 Task: Apply theme luxe in current slide.
Action: Mouse moved to (475, 96)
Screenshot: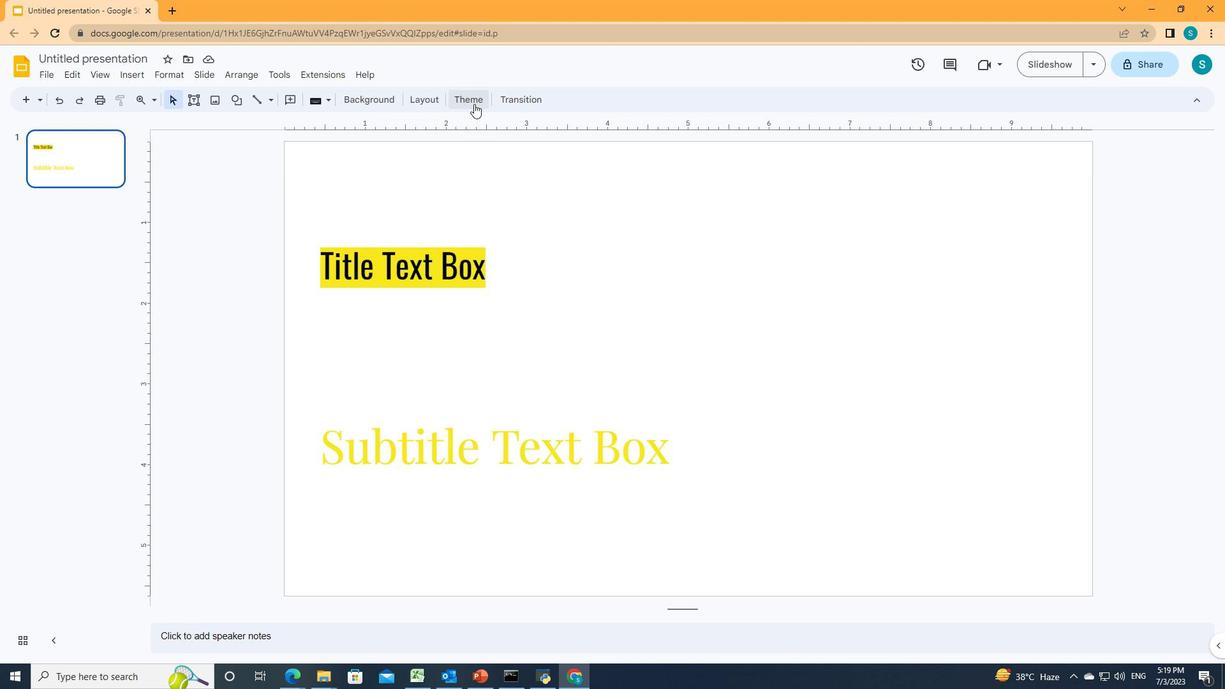 
Action: Mouse pressed left at (475, 96)
Screenshot: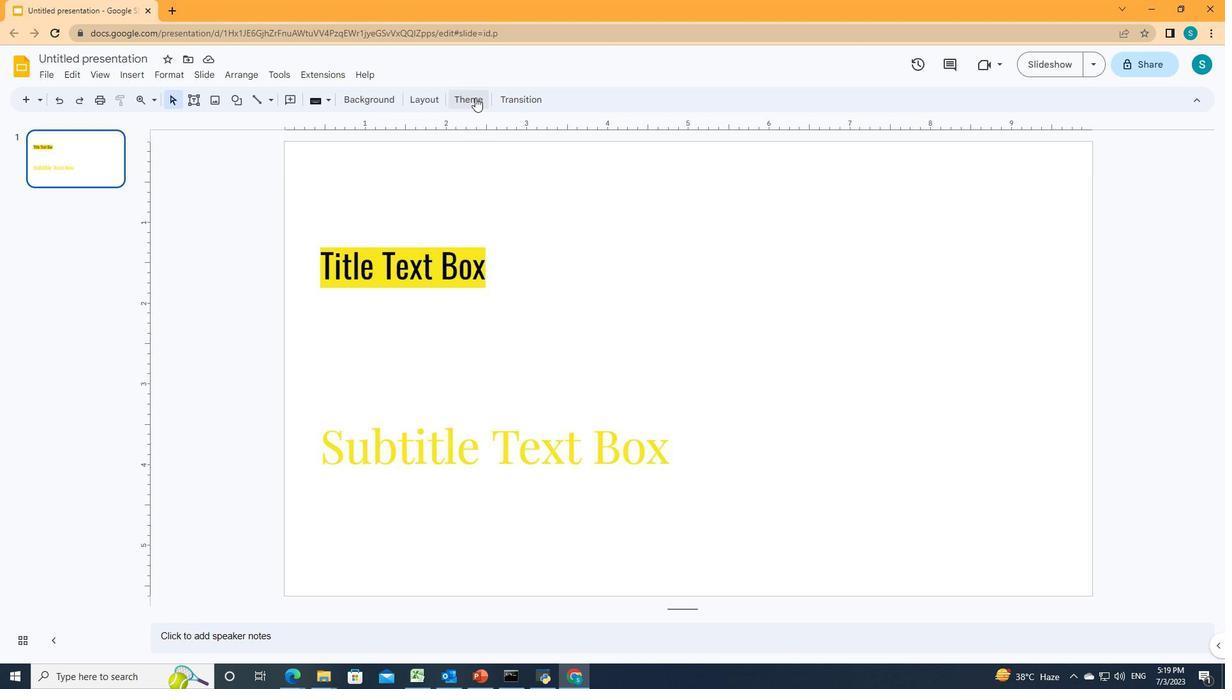 
Action: Mouse moved to (1095, 360)
Screenshot: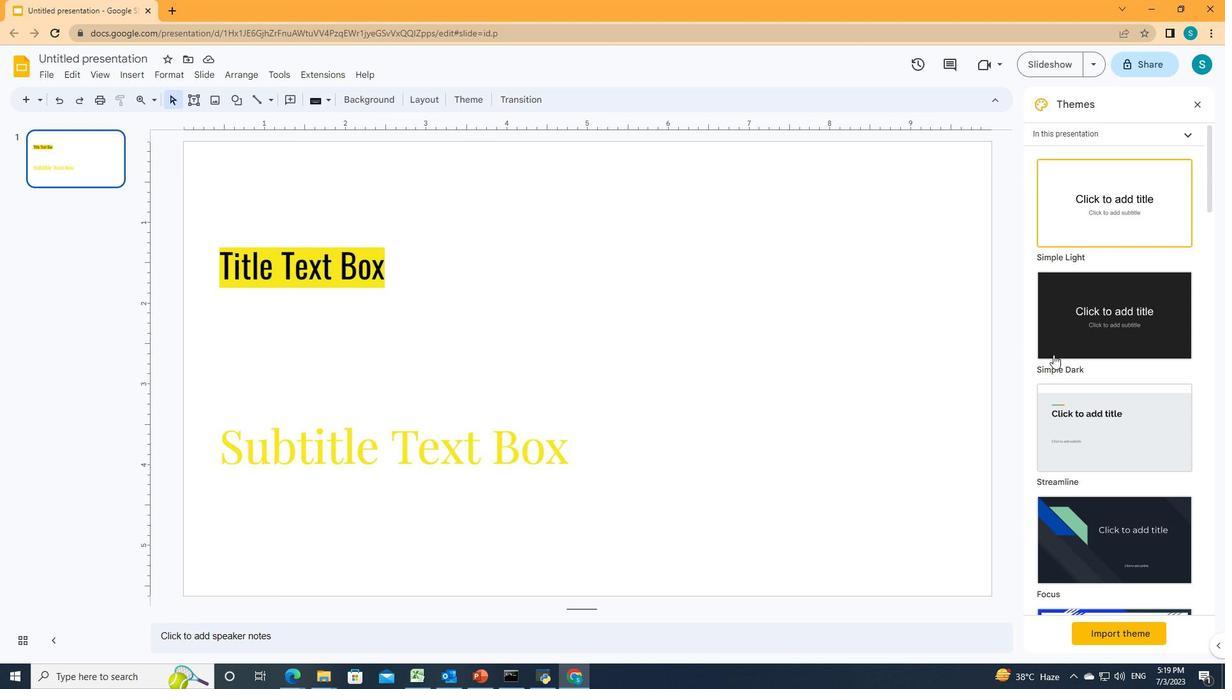 
Action: Mouse scrolled (1095, 359) with delta (0, 0)
Screenshot: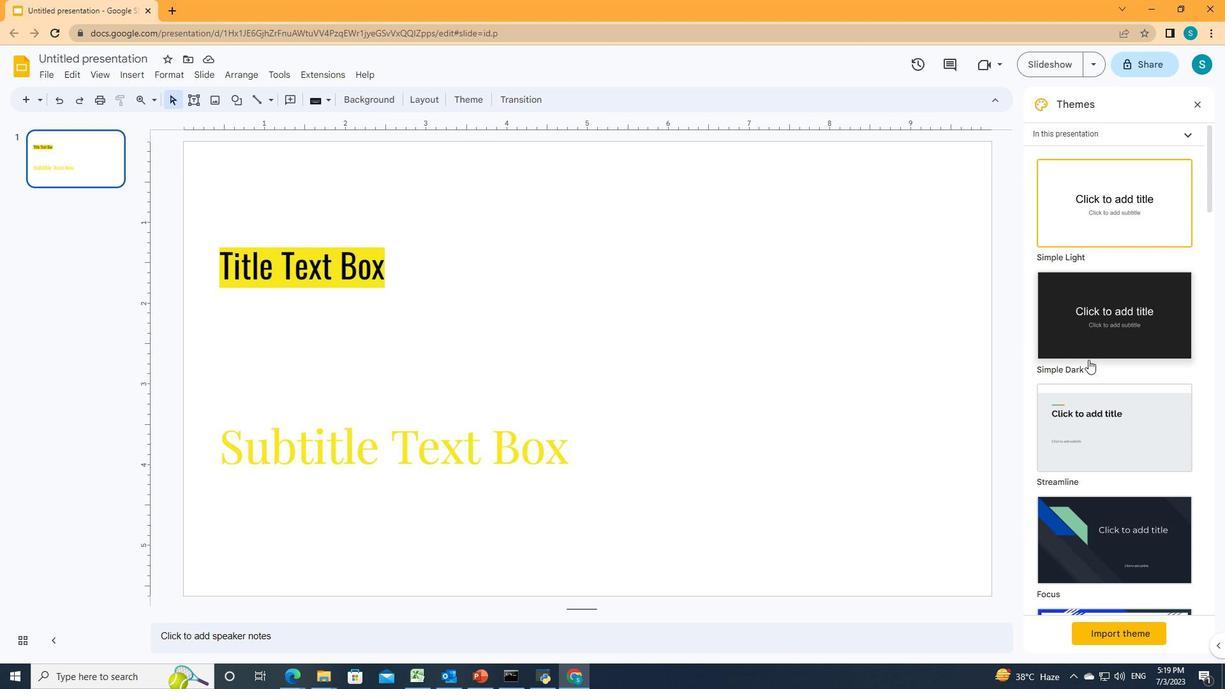 
Action: Mouse scrolled (1095, 359) with delta (0, 0)
Screenshot: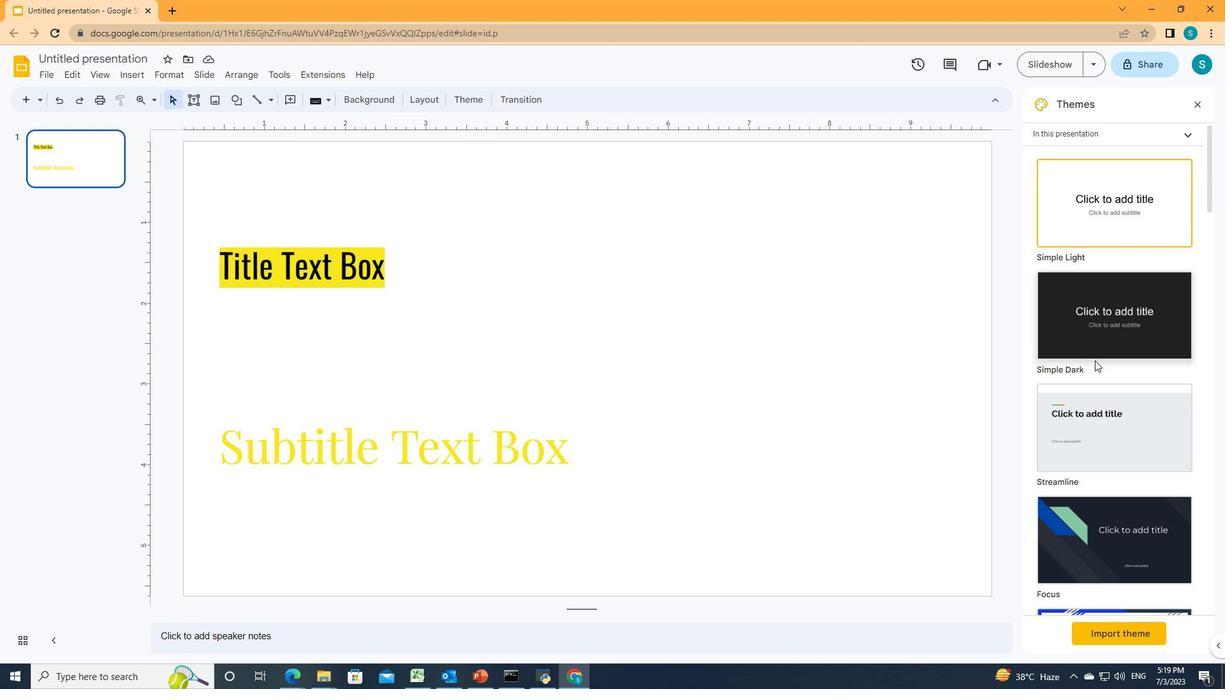 
Action: Mouse scrolled (1095, 359) with delta (0, 0)
Screenshot: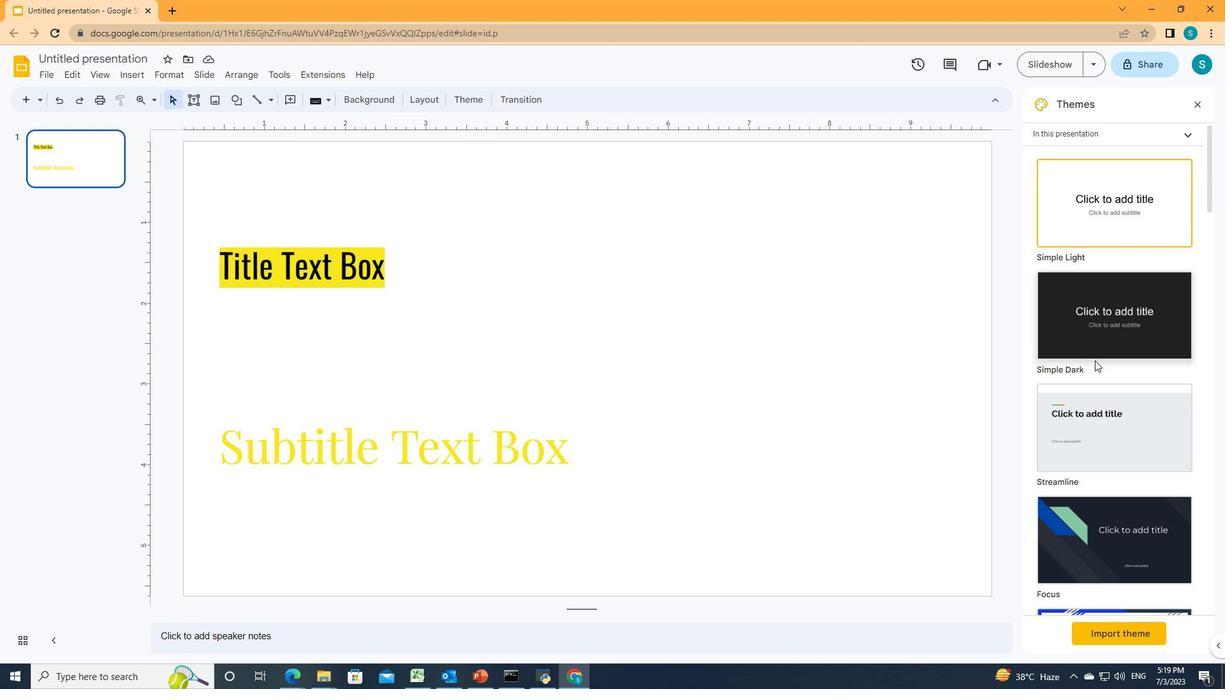 
Action: Mouse scrolled (1095, 359) with delta (0, 0)
Screenshot: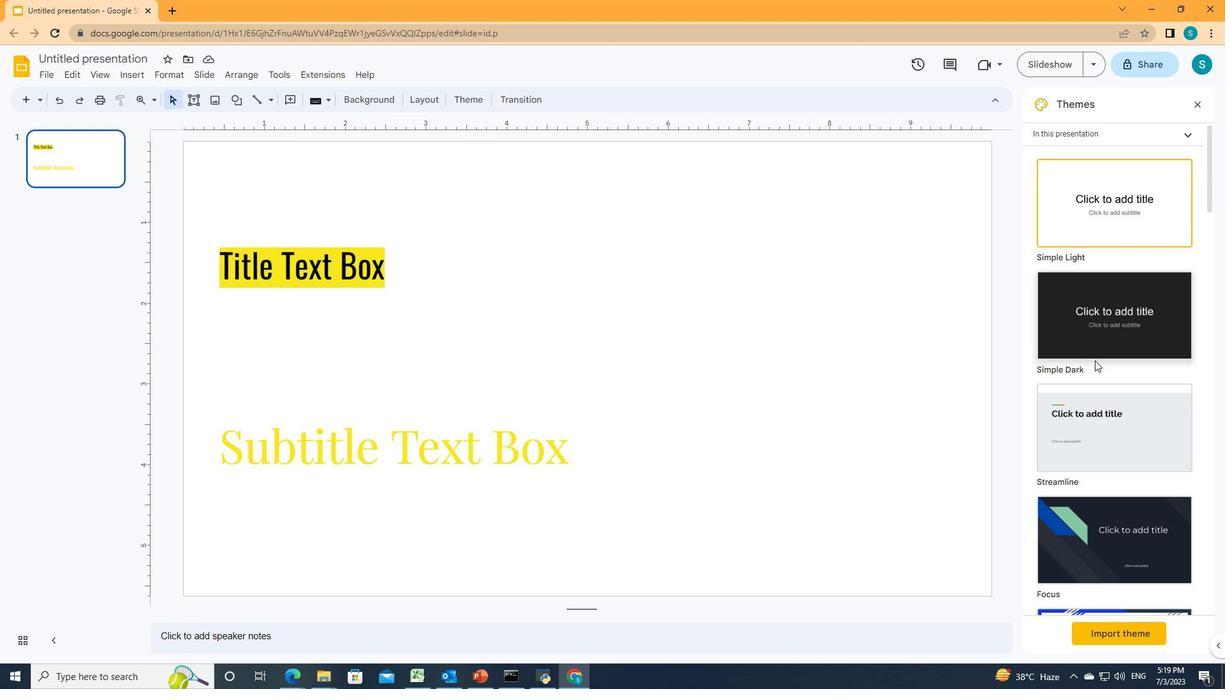 
Action: Mouse scrolled (1095, 359) with delta (0, 0)
Screenshot: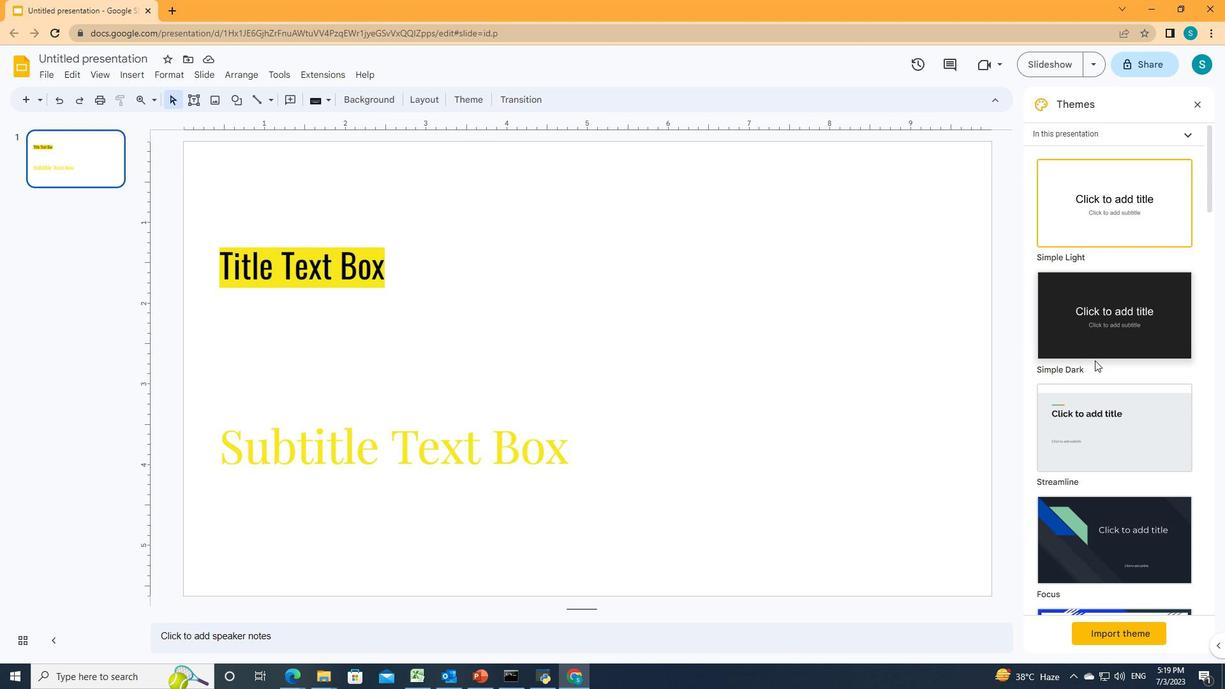 
Action: Mouse scrolled (1095, 359) with delta (0, 0)
Screenshot: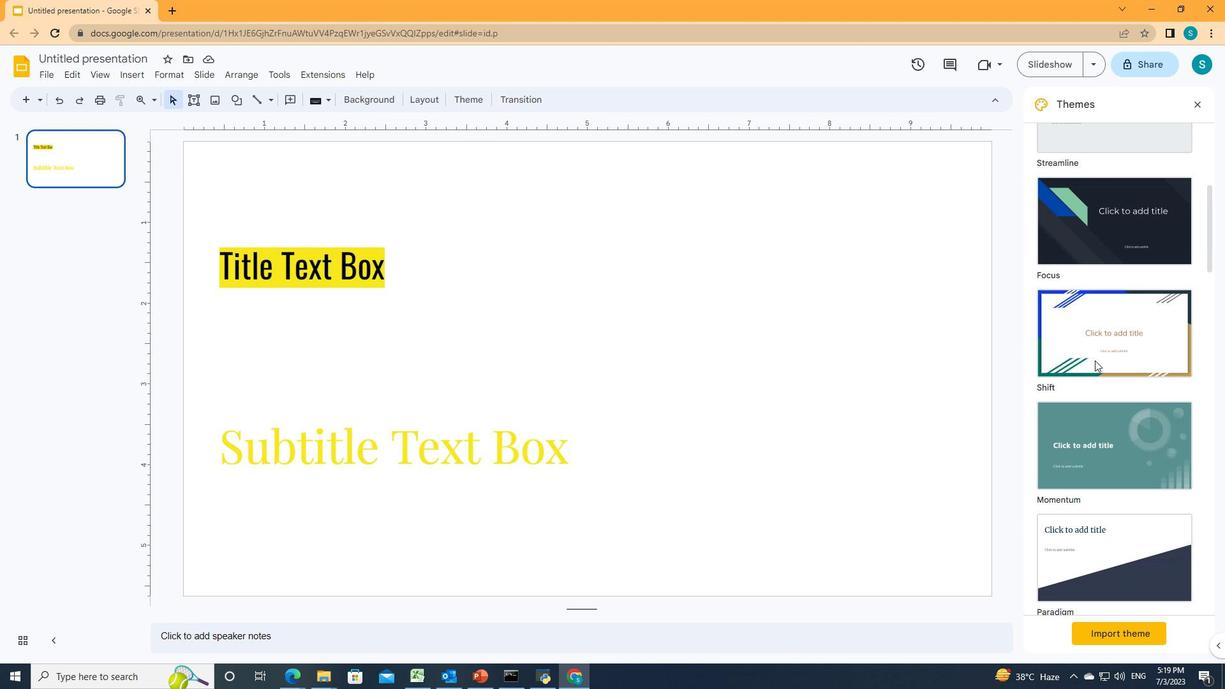 
Action: Mouse scrolled (1095, 359) with delta (0, 0)
Screenshot: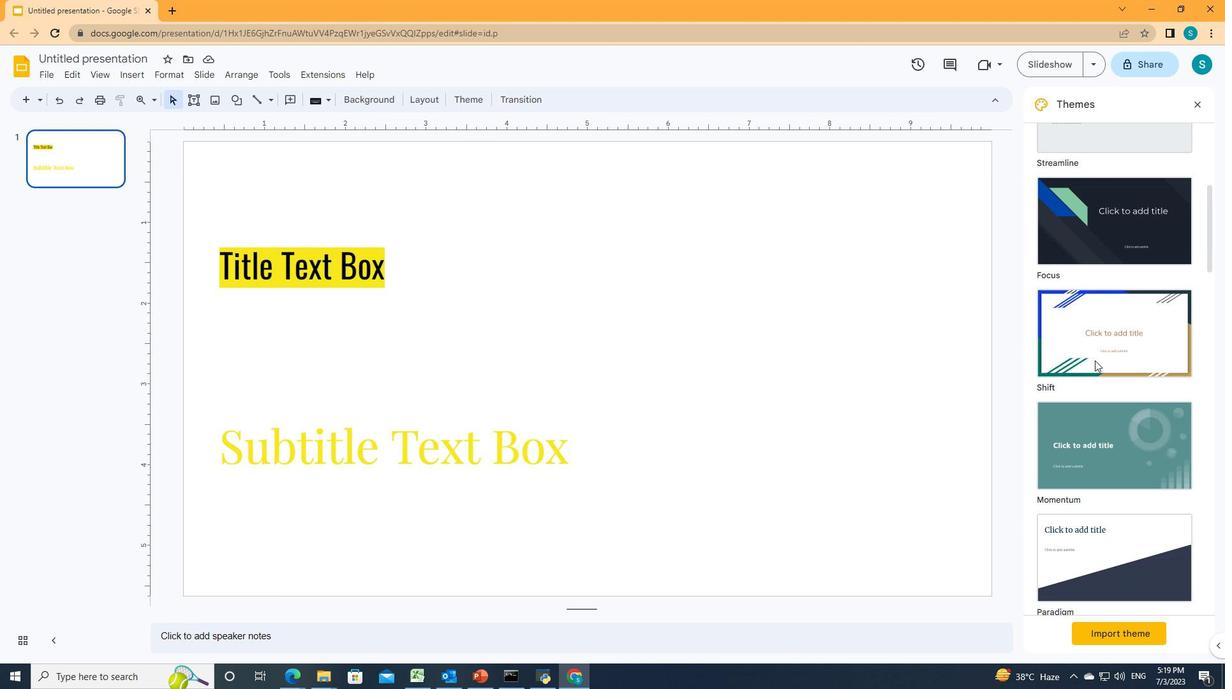 
Action: Mouse scrolled (1095, 359) with delta (0, 0)
Screenshot: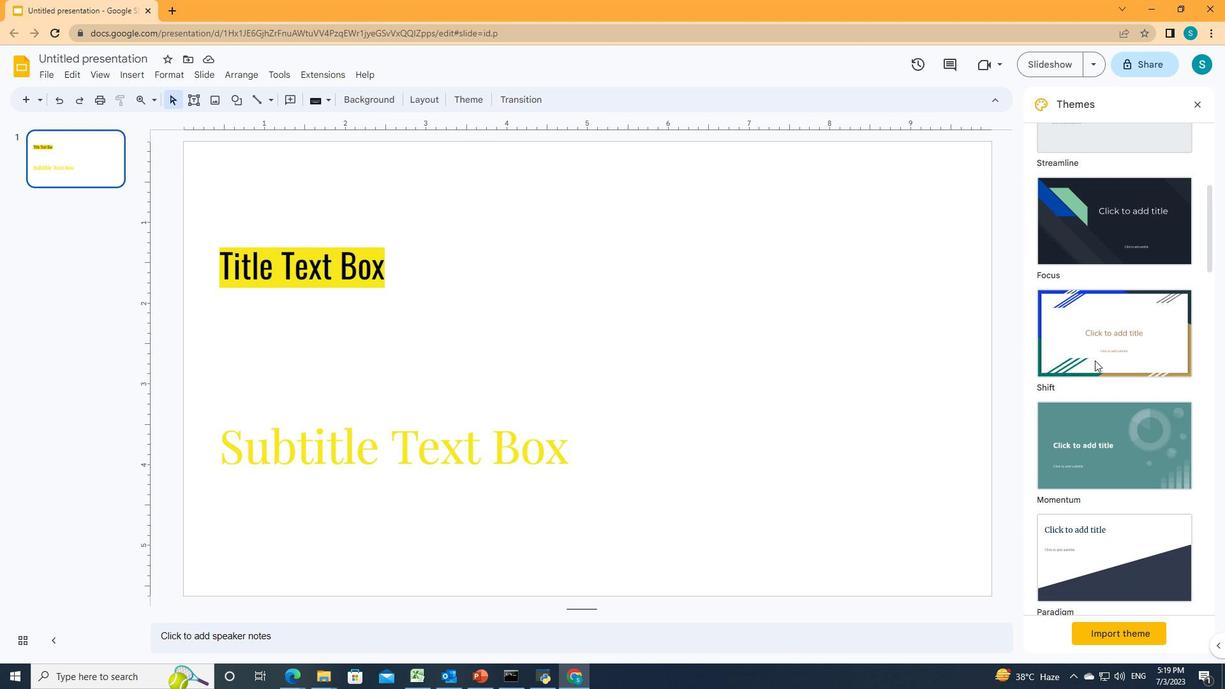 
Action: Mouse scrolled (1095, 359) with delta (0, 0)
Screenshot: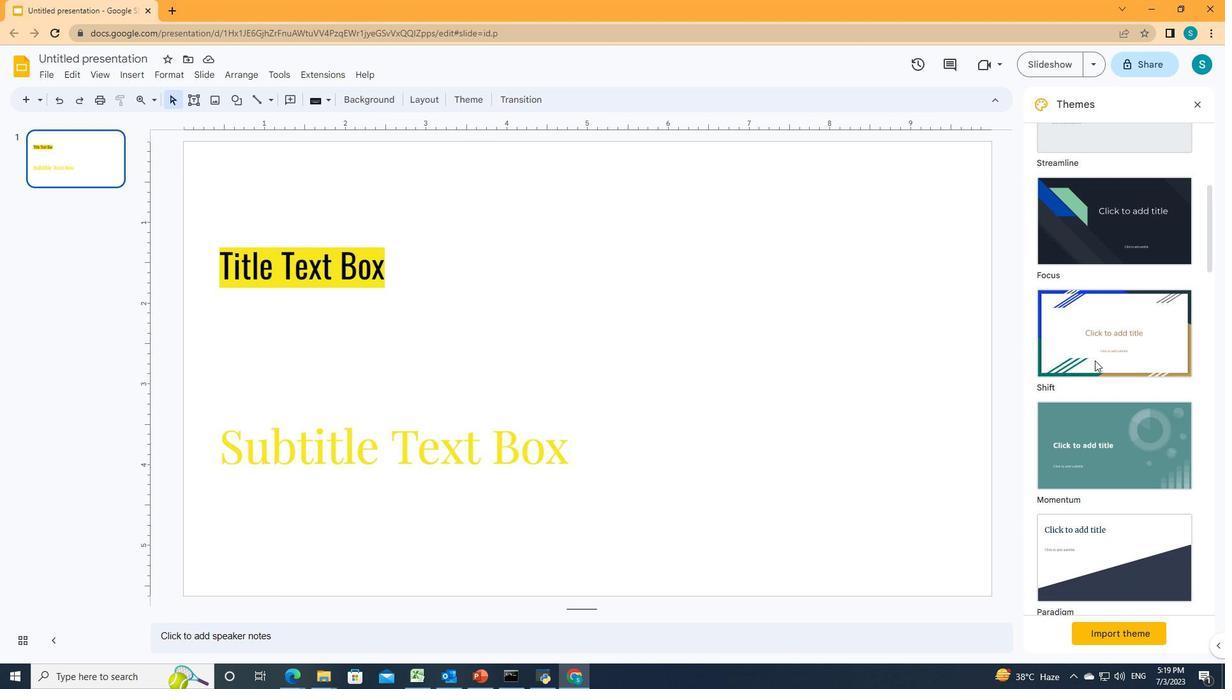 
Action: Mouse scrolled (1095, 359) with delta (0, 0)
Screenshot: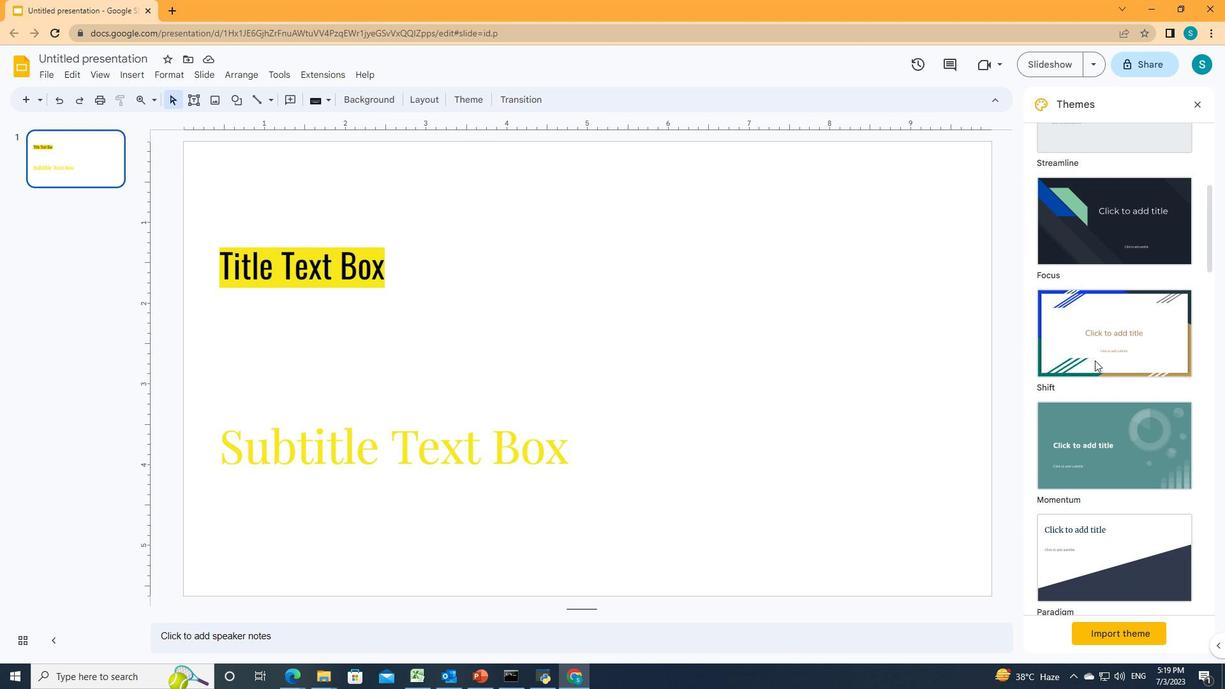 
Action: Mouse scrolled (1095, 359) with delta (0, 0)
Screenshot: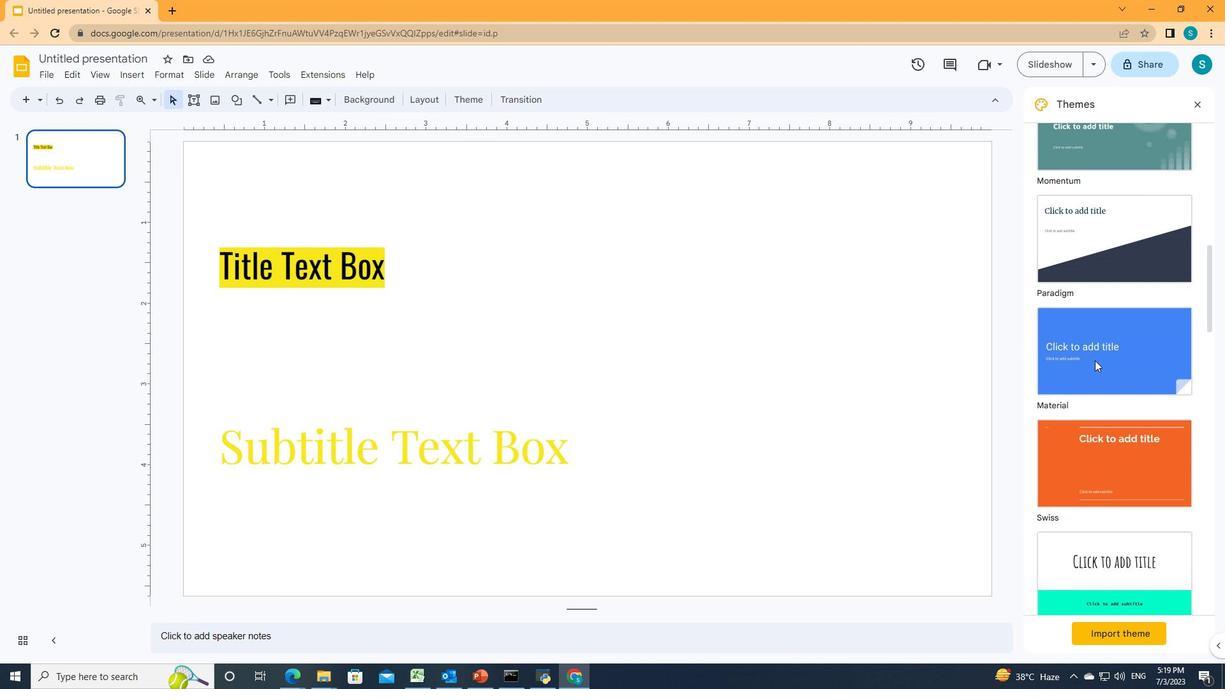 
Action: Mouse scrolled (1095, 359) with delta (0, 0)
Screenshot: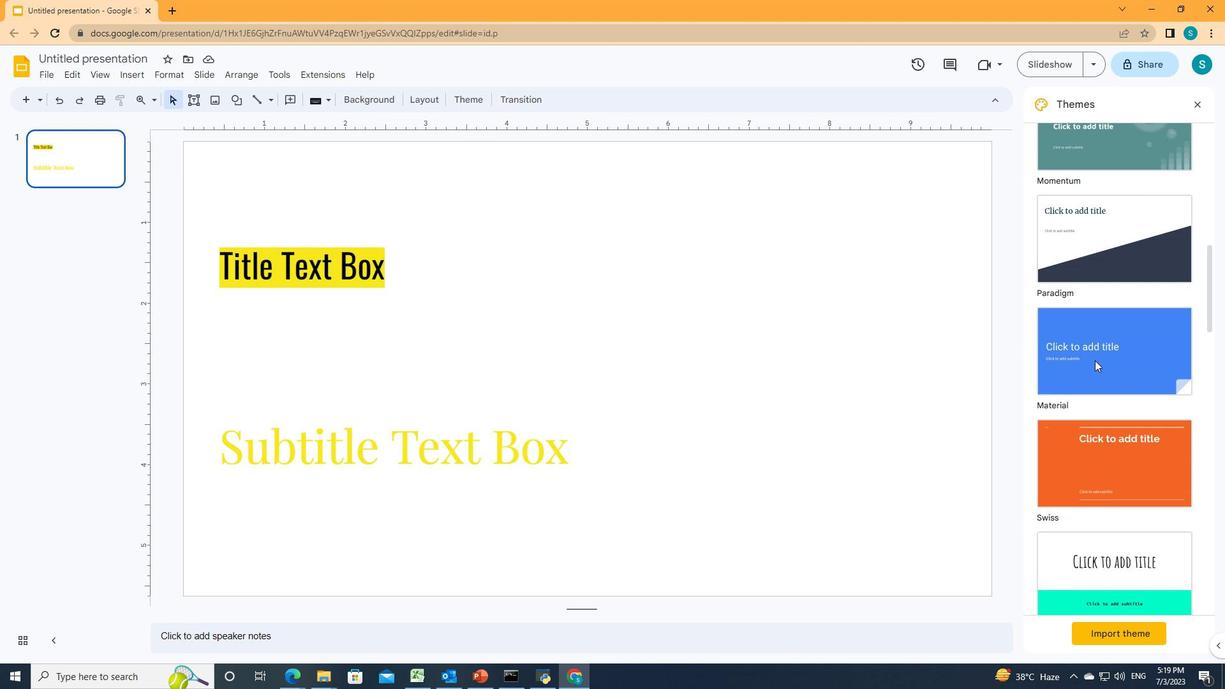 
Action: Mouse scrolled (1095, 359) with delta (0, 0)
Screenshot: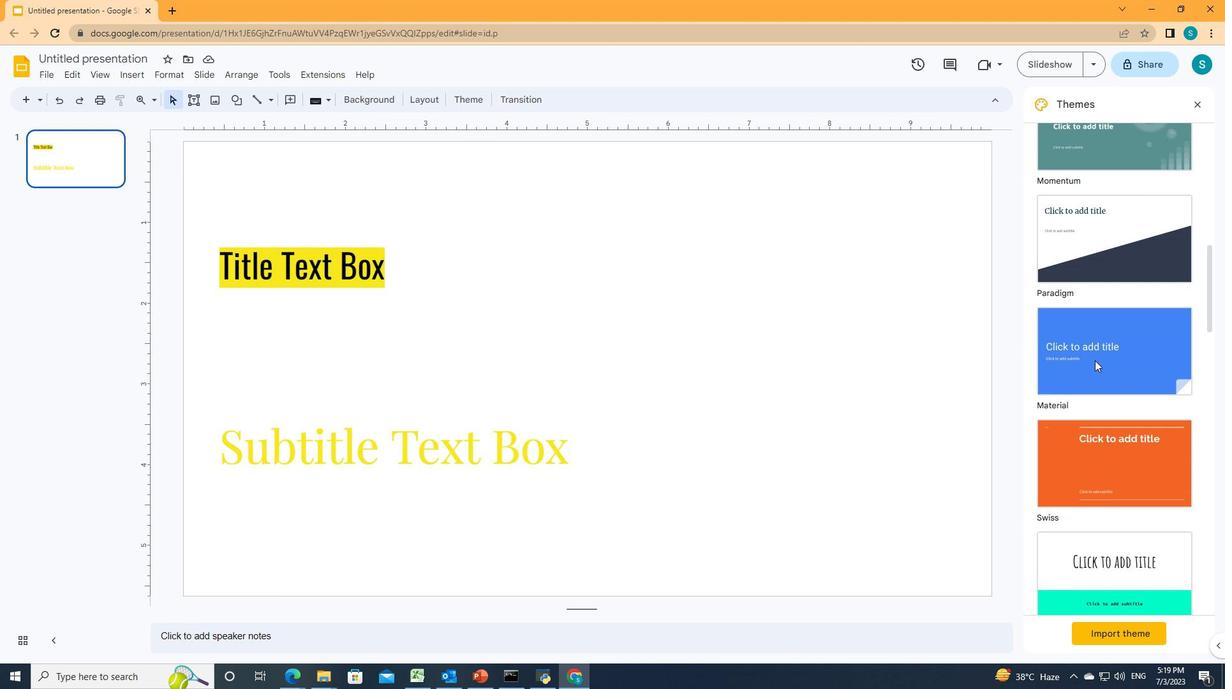 
Action: Mouse scrolled (1095, 359) with delta (0, 0)
Screenshot: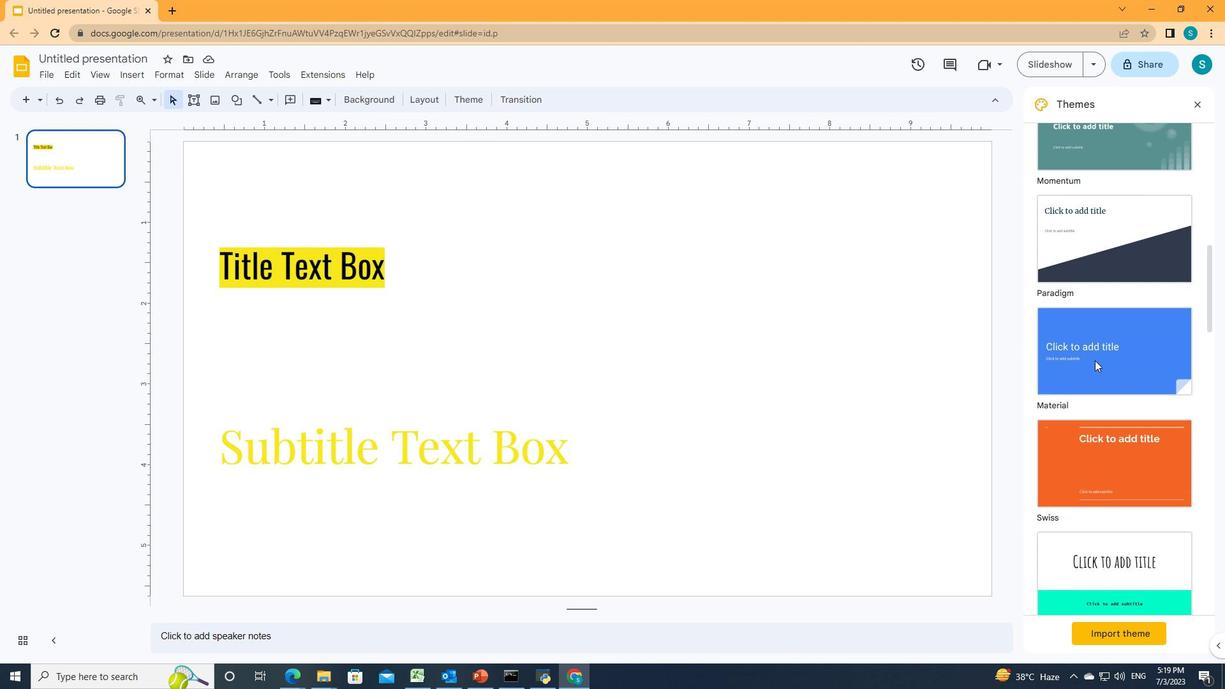
Action: Mouse scrolled (1095, 359) with delta (0, 0)
Screenshot: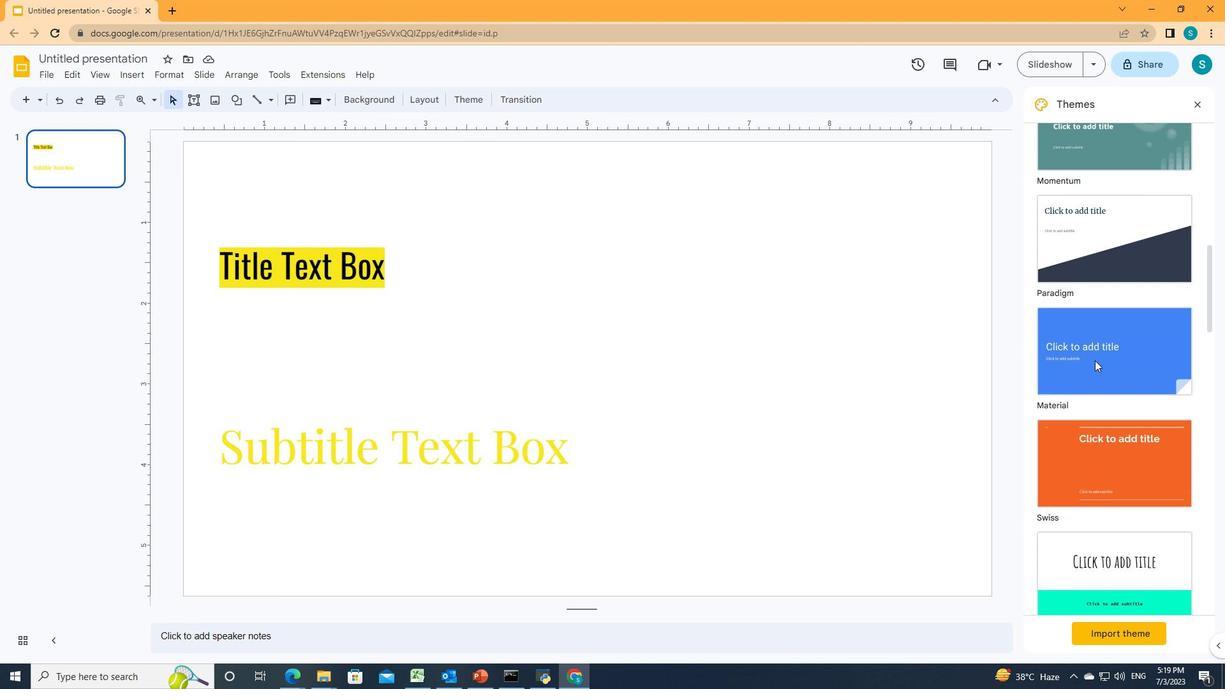 
Action: Mouse scrolled (1095, 359) with delta (0, 0)
Screenshot: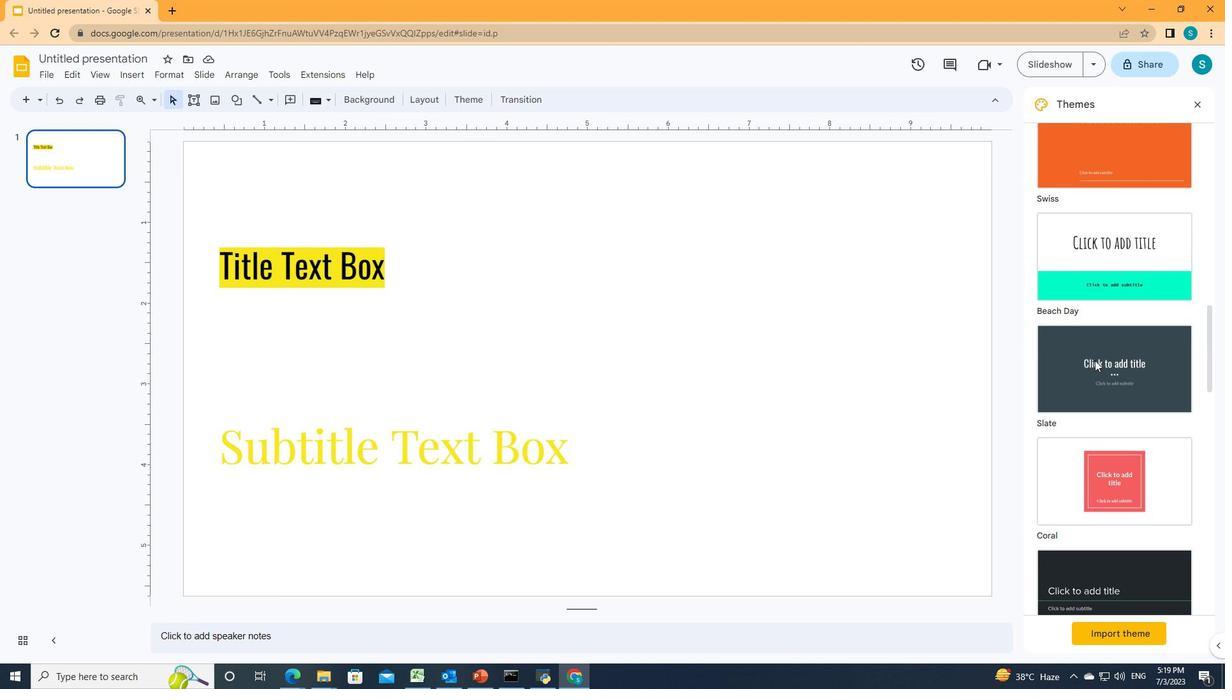 
Action: Mouse scrolled (1095, 359) with delta (0, 0)
Screenshot: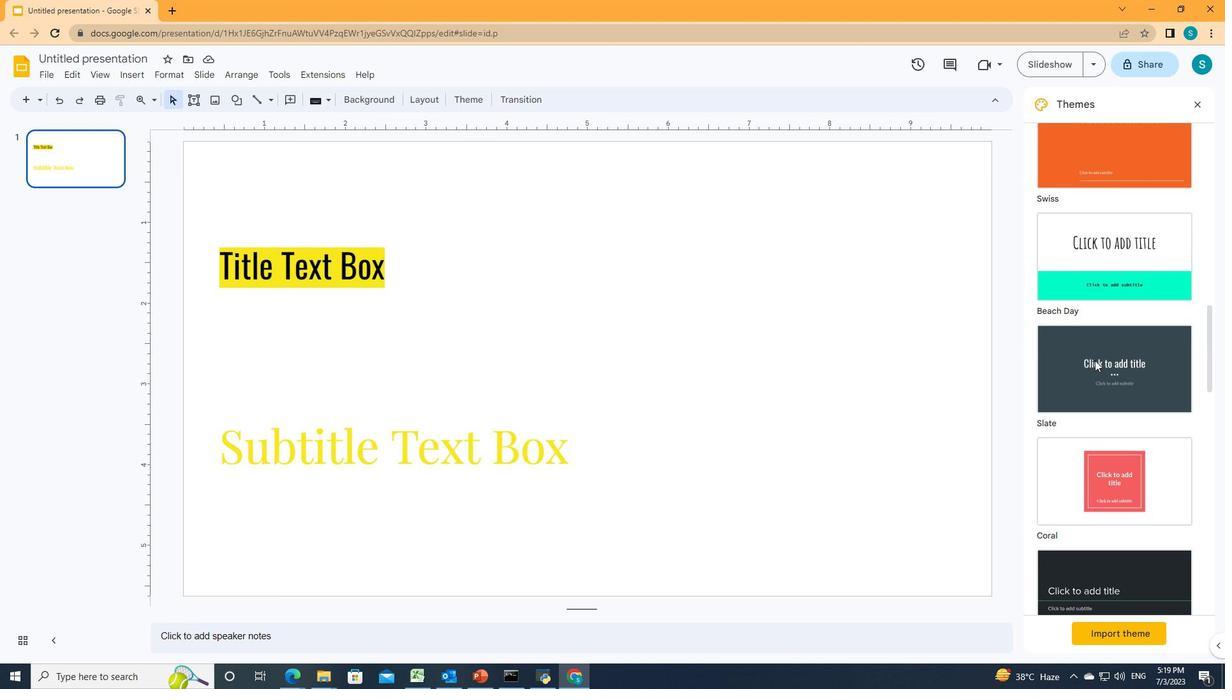 
Action: Mouse scrolled (1095, 359) with delta (0, 0)
Screenshot: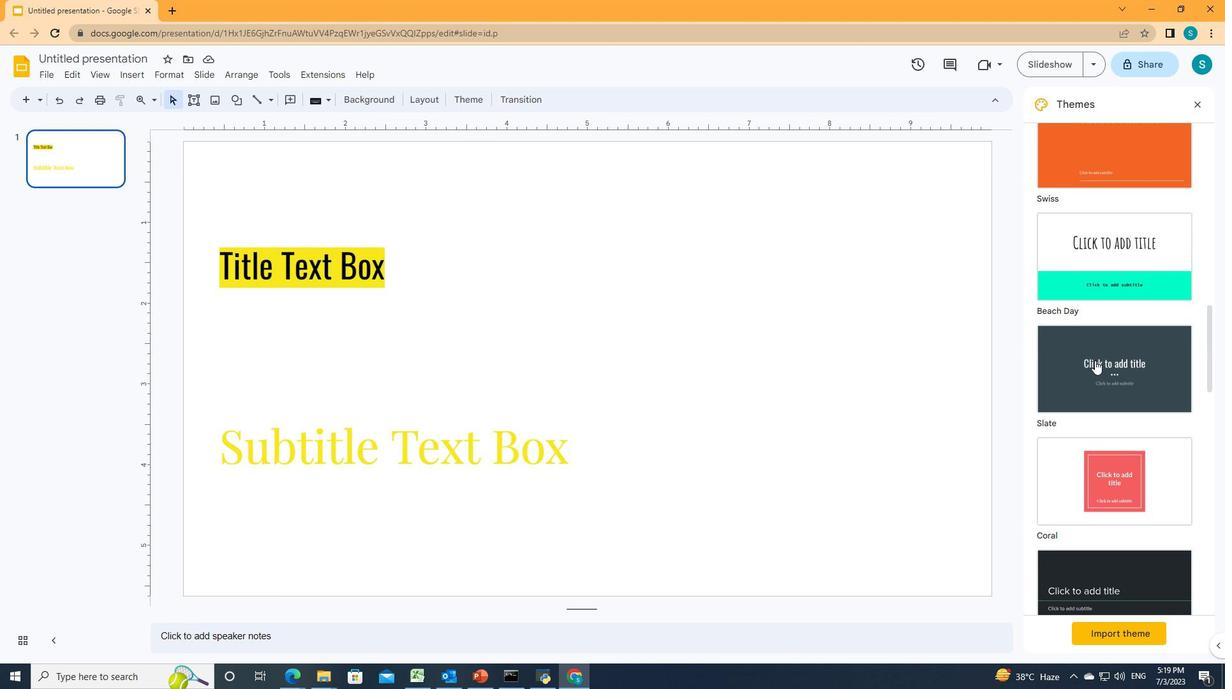 
Action: Mouse scrolled (1095, 359) with delta (0, 0)
Screenshot: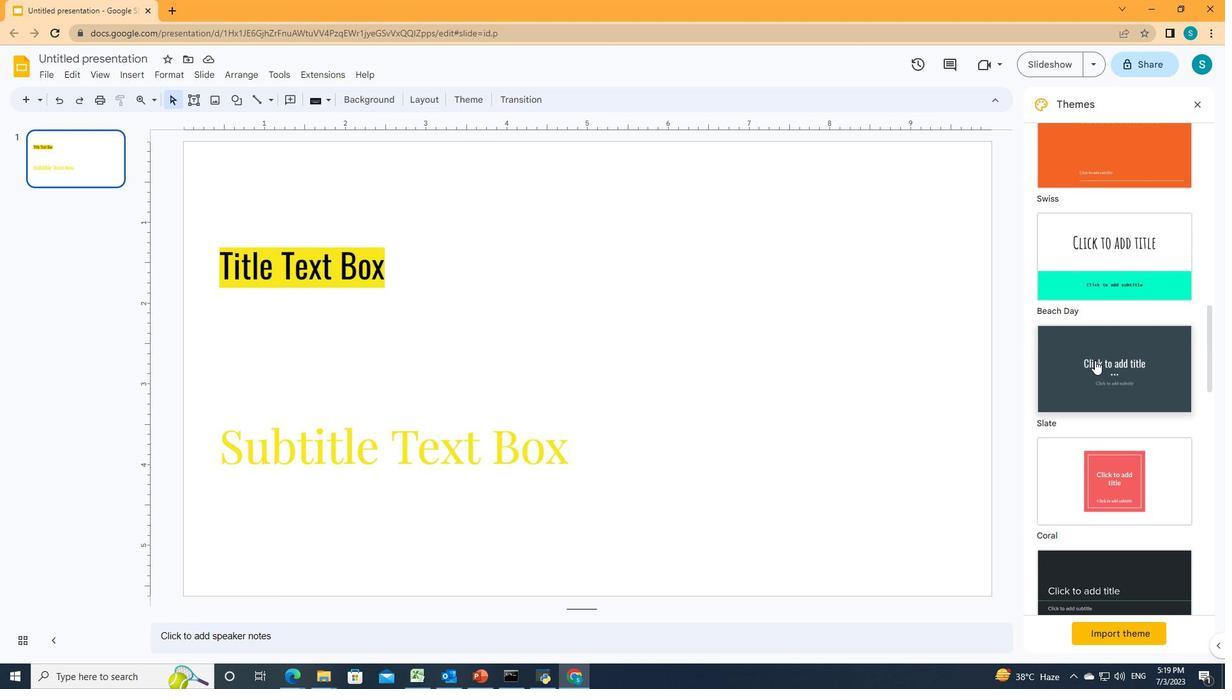 
Action: Mouse scrolled (1095, 359) with delta (0, 0)
Screenshot: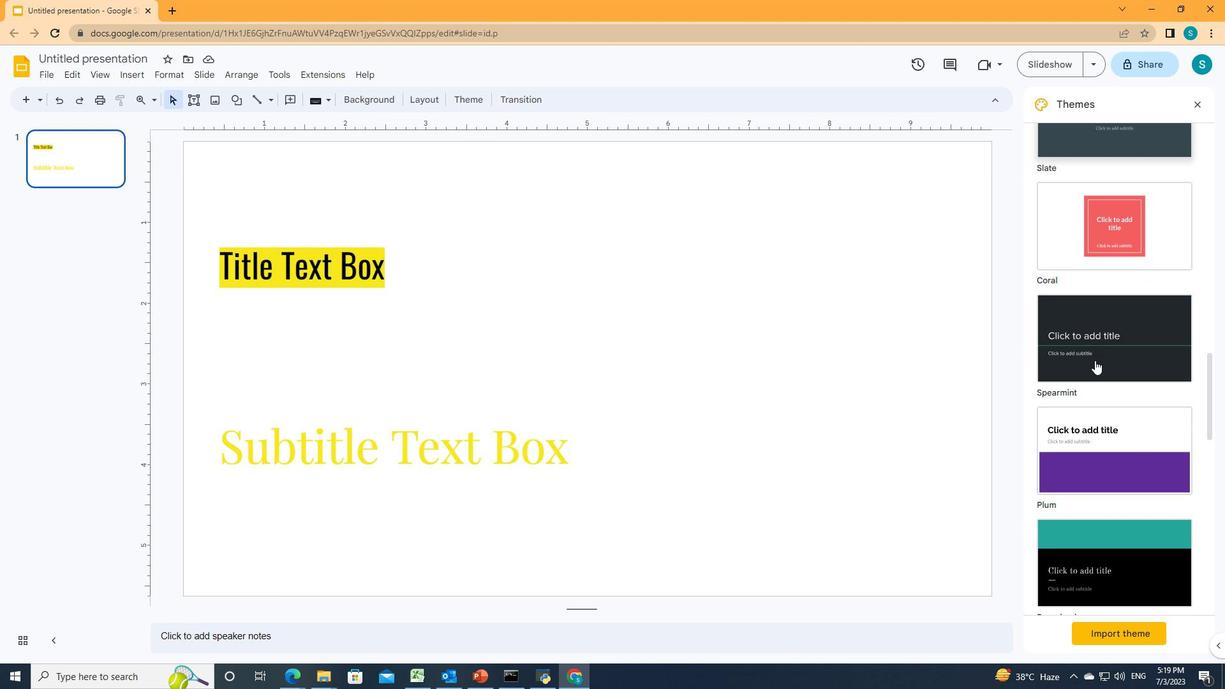 
Action: Mouse scrolled (1095, 359) with delta (0, 0)
Screenshot: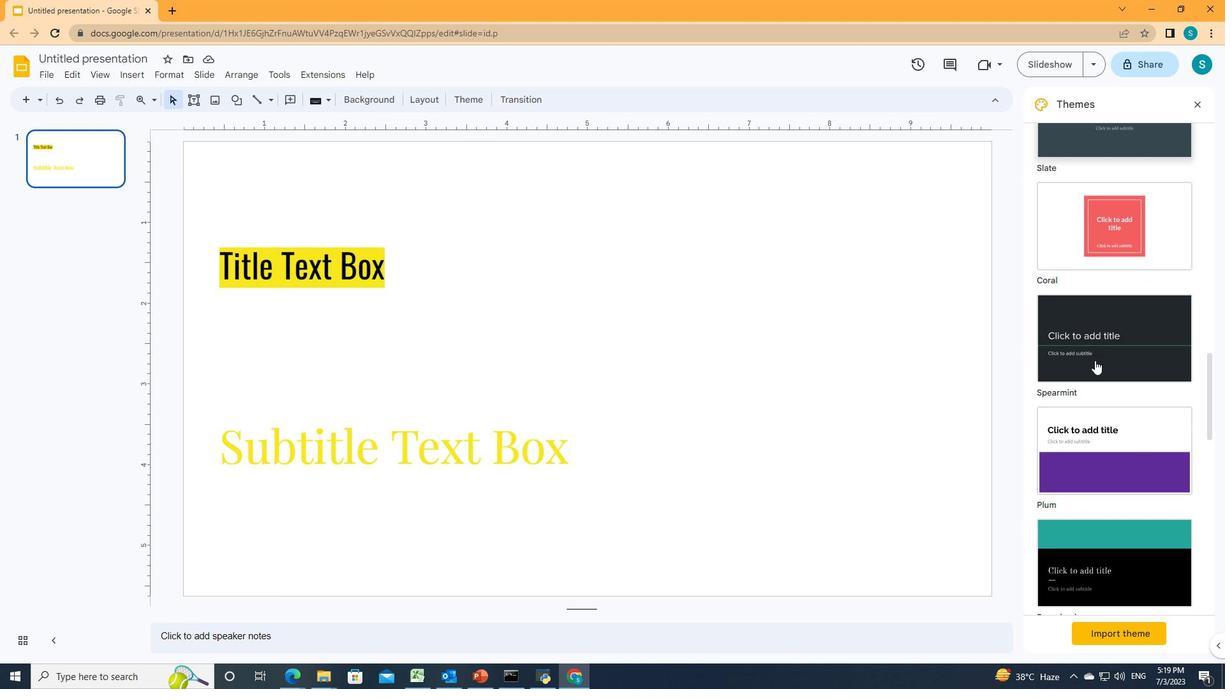 
Action: Mouse scrolled (1095, 359) with delta (0, 0)
Screenshot: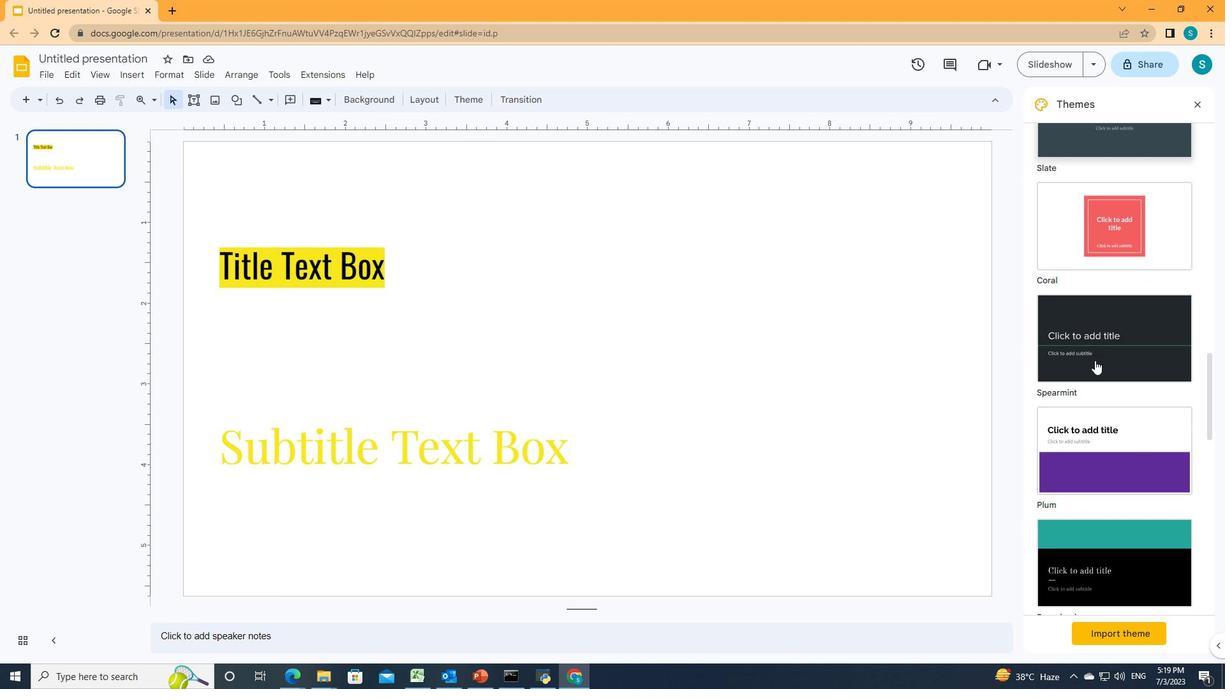 
Action: Mouse scrolled (1095, 359) with delta (0, 0)
Screenshot: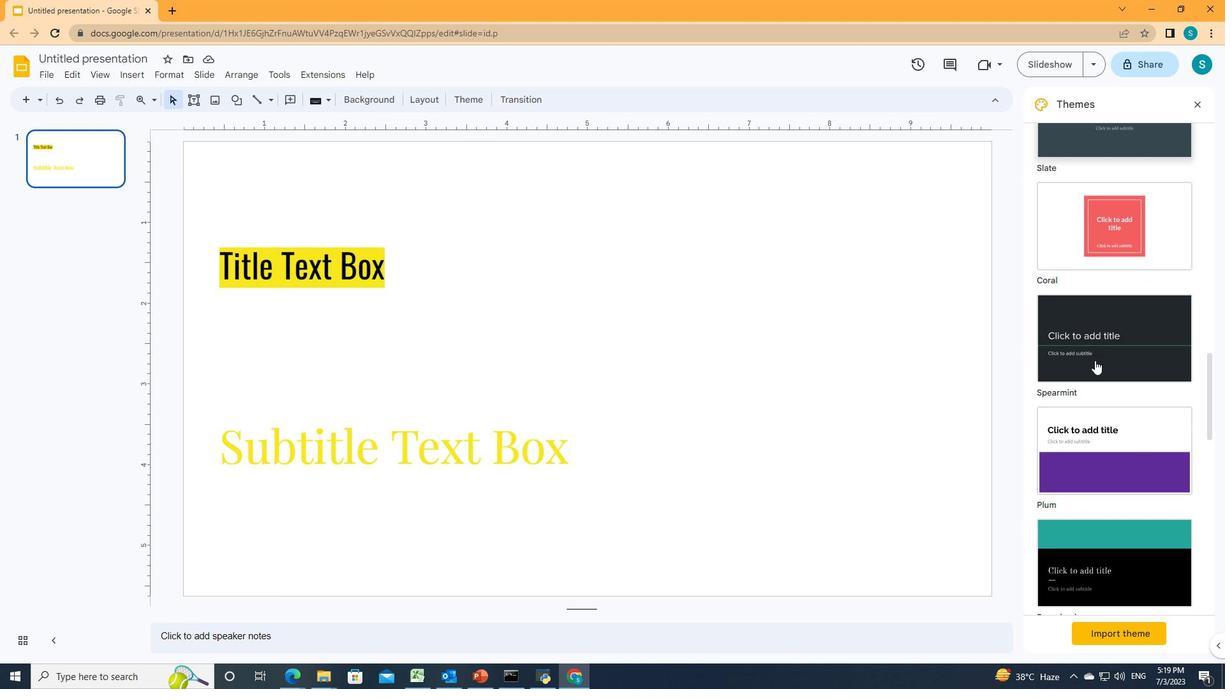 
Action: Mouse scrolled (1095, 359) with delta (0, 0)
Screenshot: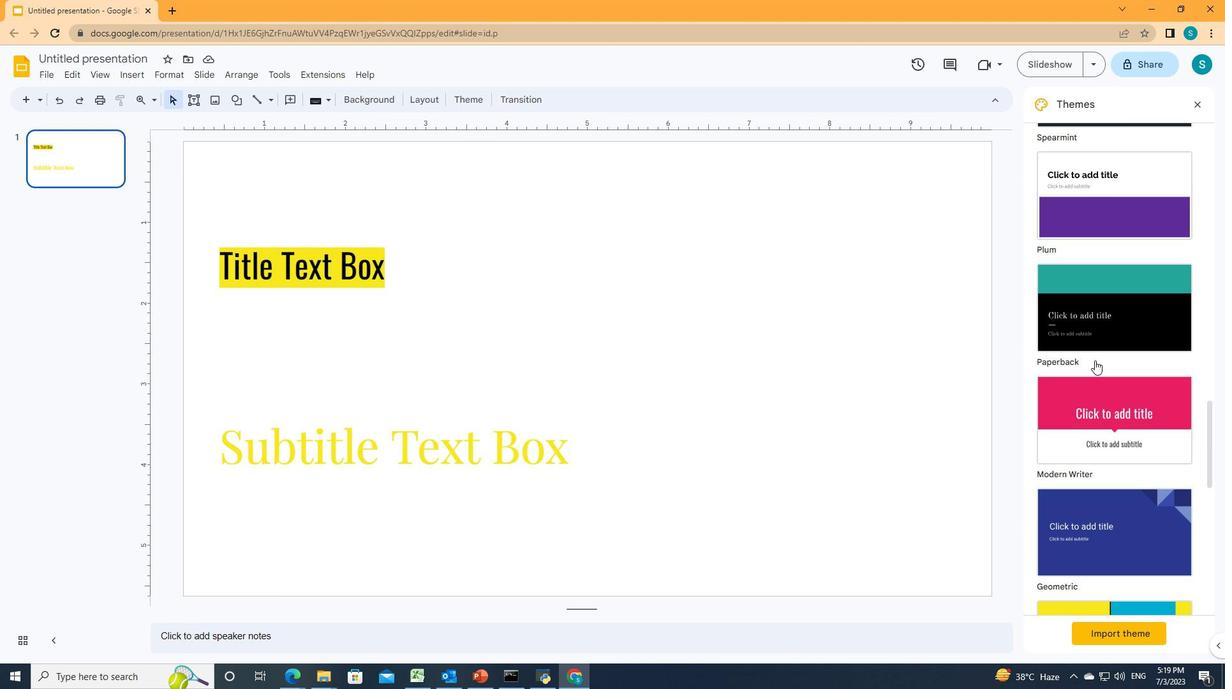 
Action: Mouse scrolled (1095, 359) with delta (0, 0)
Screenshot: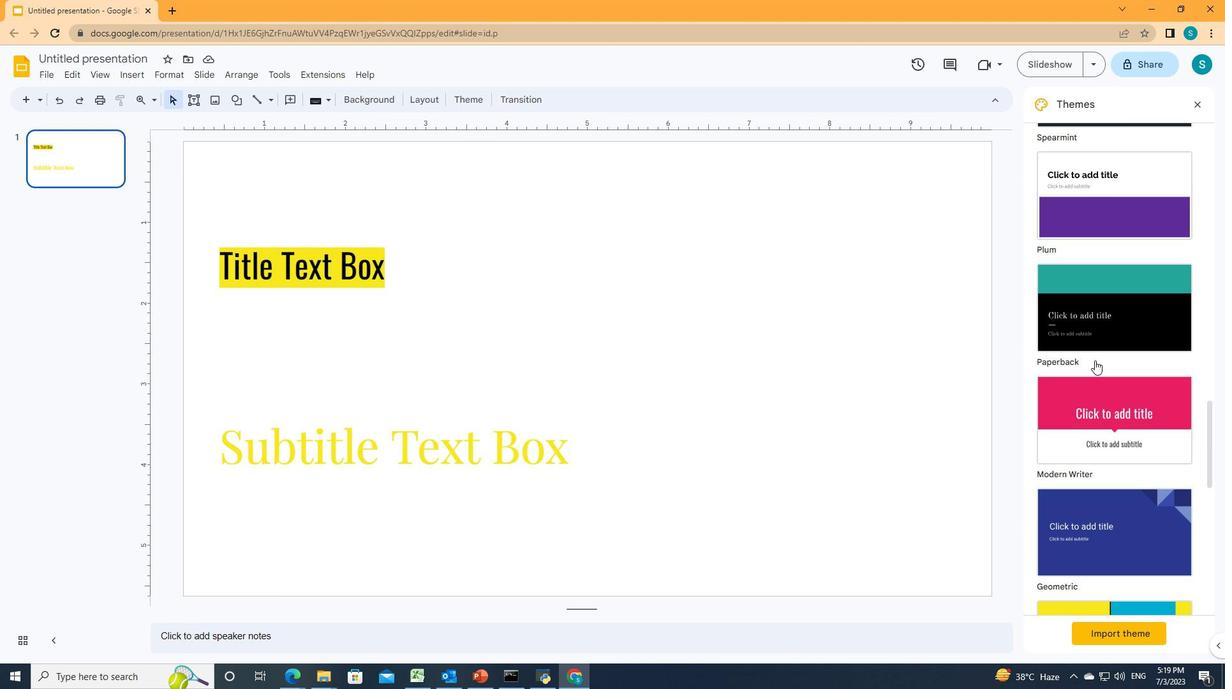 
Action: Mouse scrolled (1095, 359) with delta (0, 0)
Screenshot: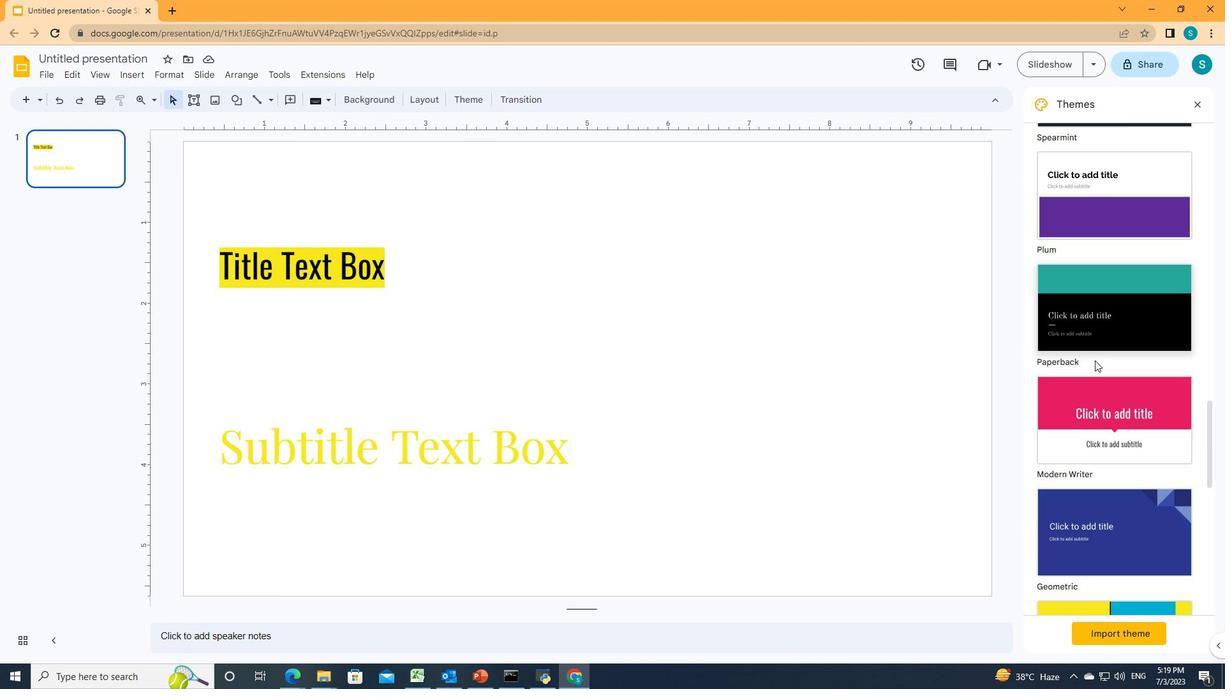 
Action: Mouse scrolled (1095, 359) with delta (0, 0)
Screenshot: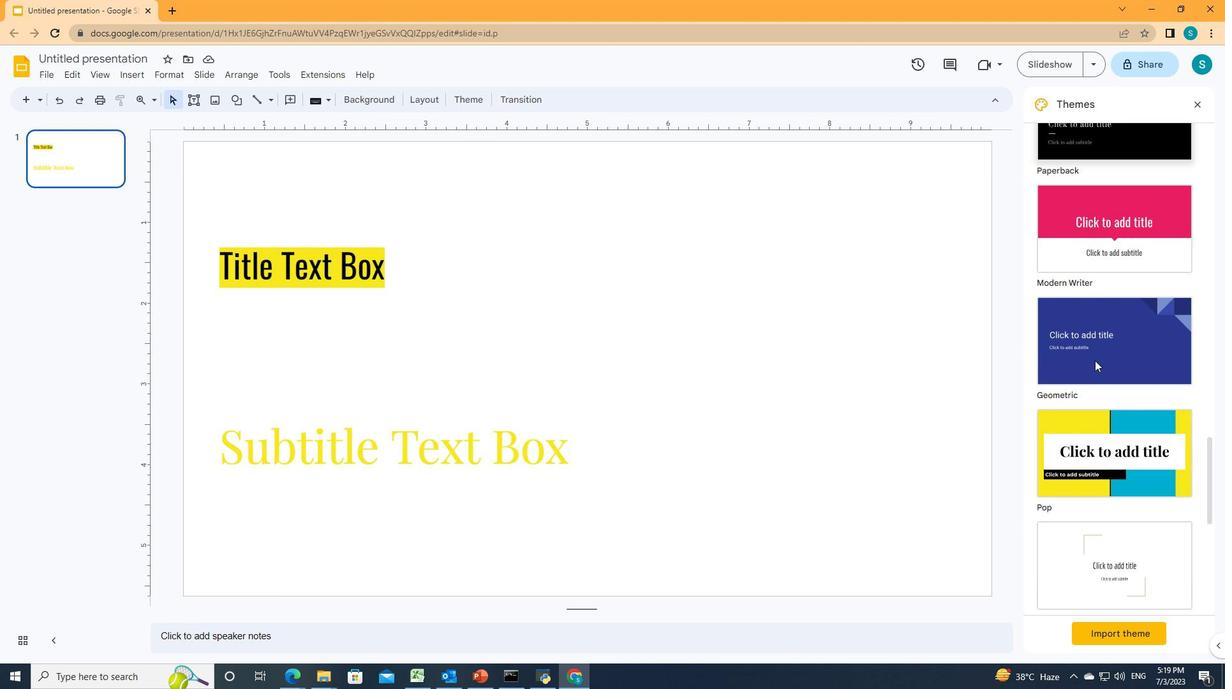 
Action: Mouse scrolled (1095, 359) with delta (0, 0)
Screenshot: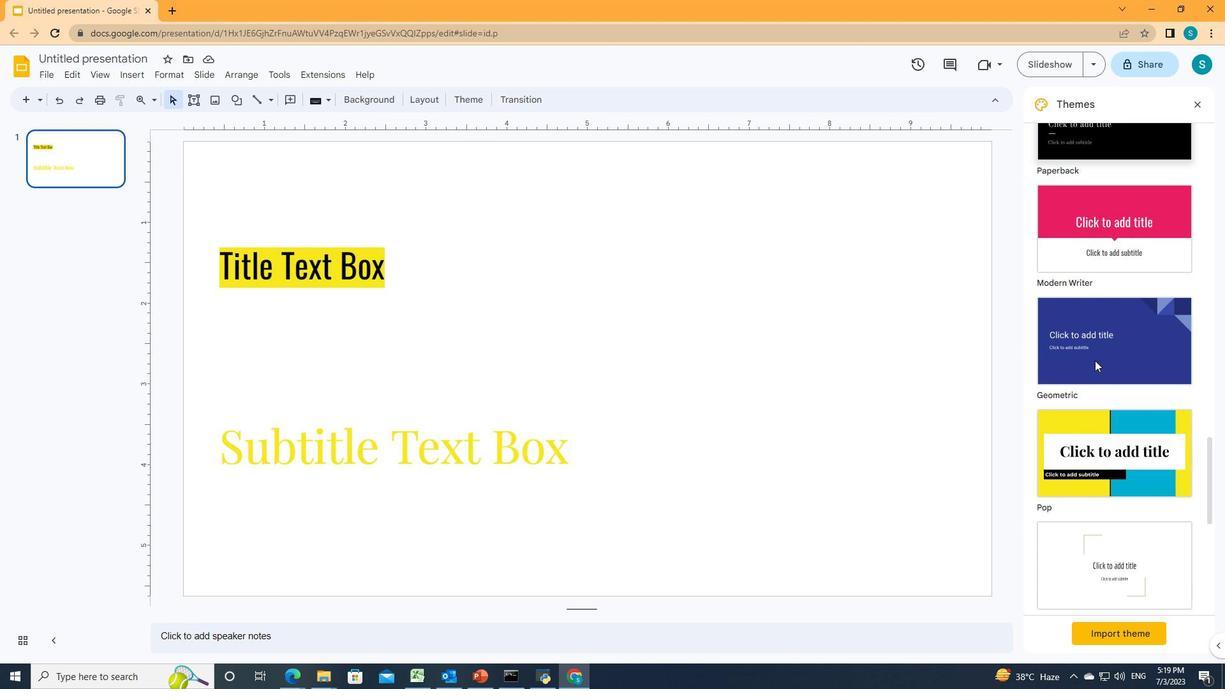 
Action: Mouse scrolled (1095, 359) with delta (0, 0)
Screenshot: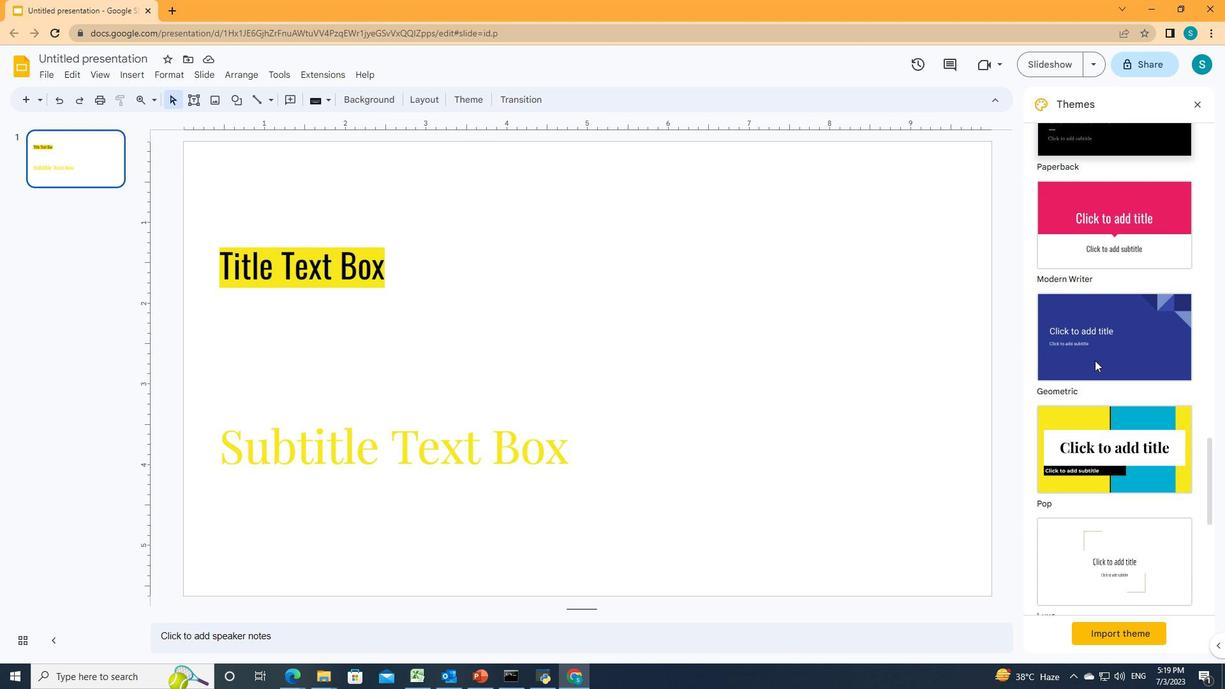 
Action: Mouse moved to (1094, 373)
Screenshot: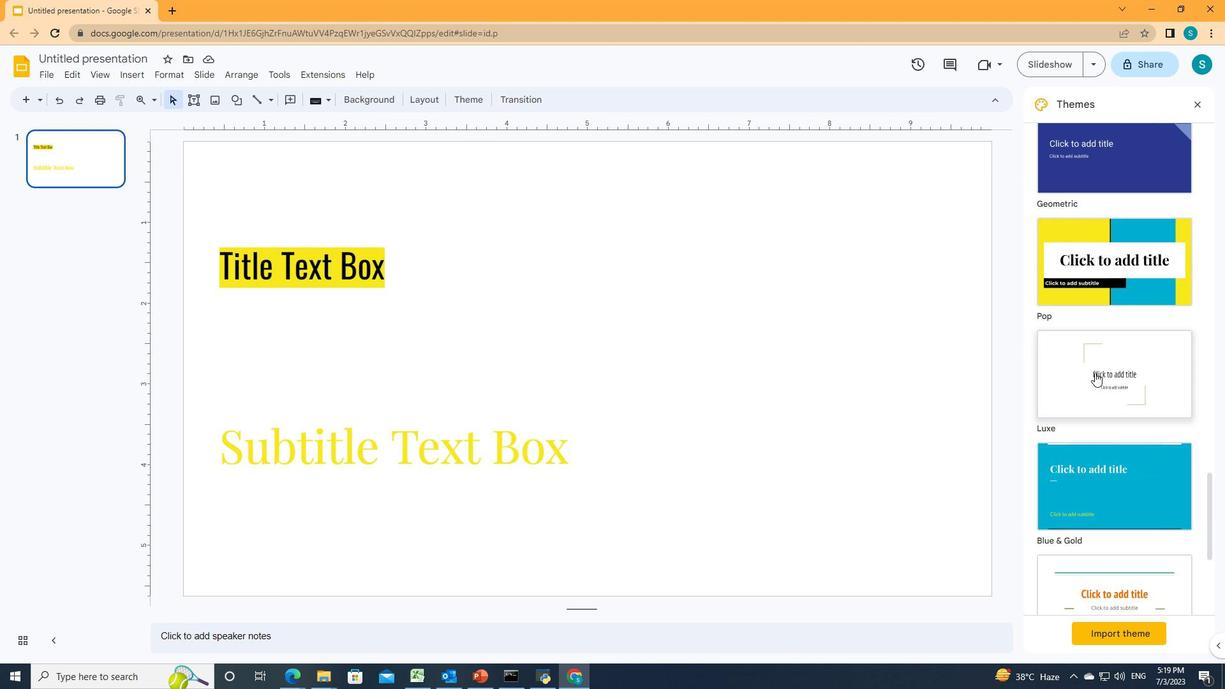 
Action: Mouse pressed left at (1094, 373)
Screenshot: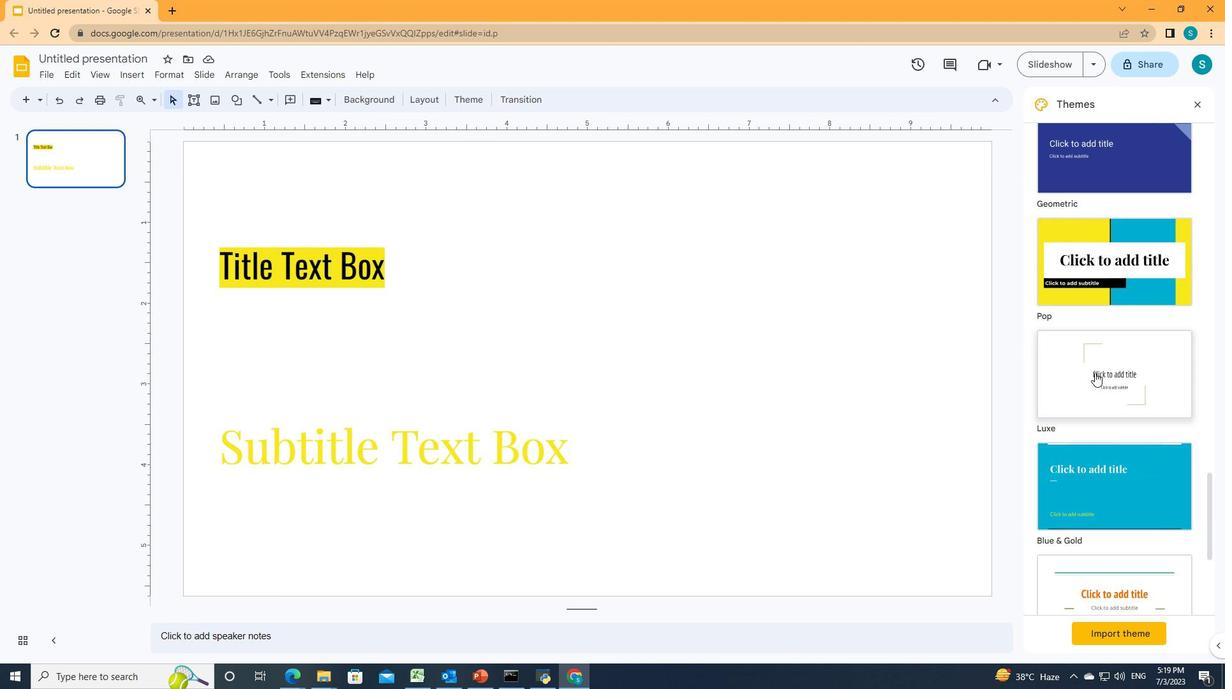 
